 Task: Insert a line.
Action: Mouse moved to (102, 68)
Screenshot: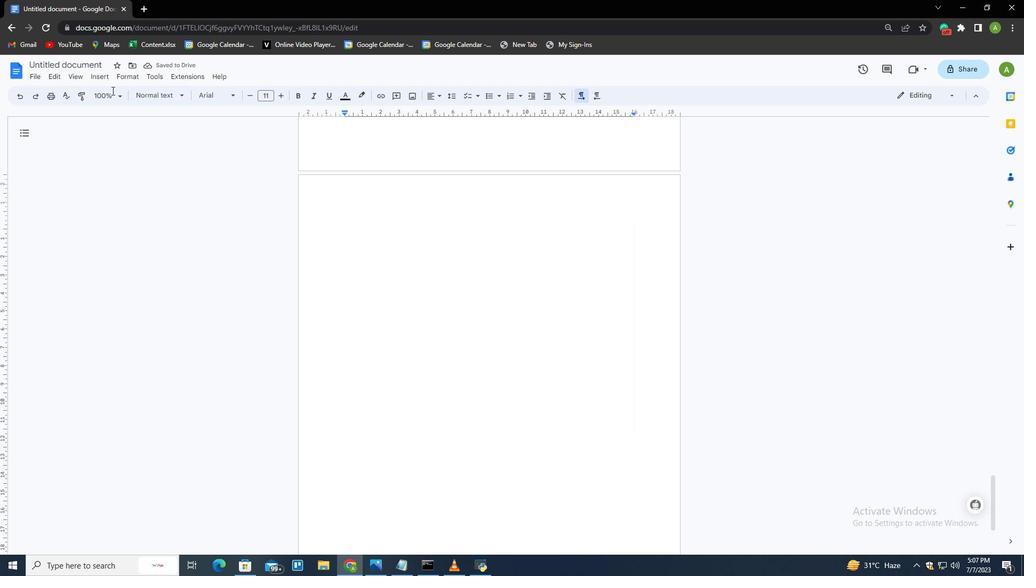 
Action: Mouse pressed left at (102, 68)
Screenshot: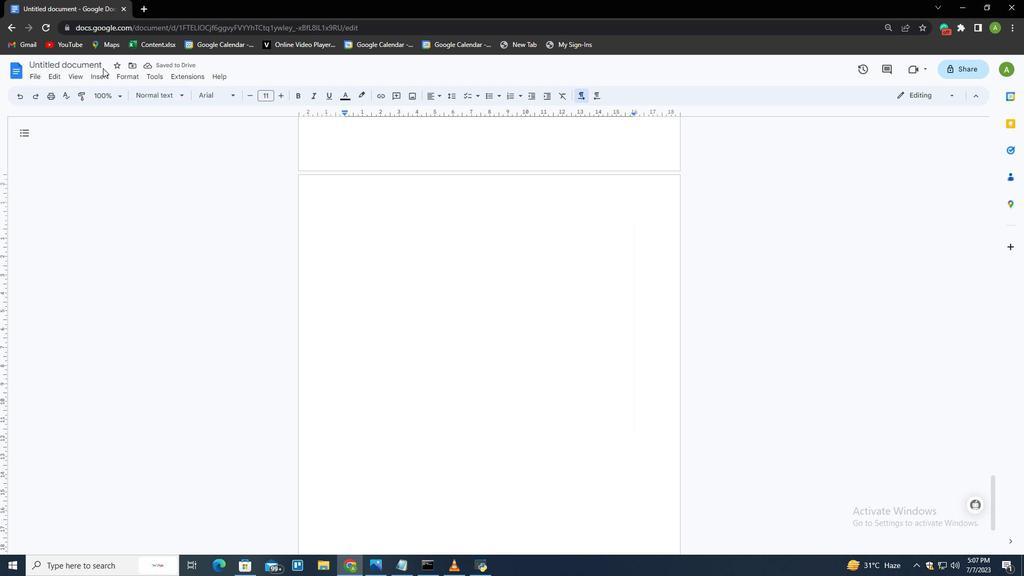 
Action: Mouse moved to (102, 76)
Screenshot: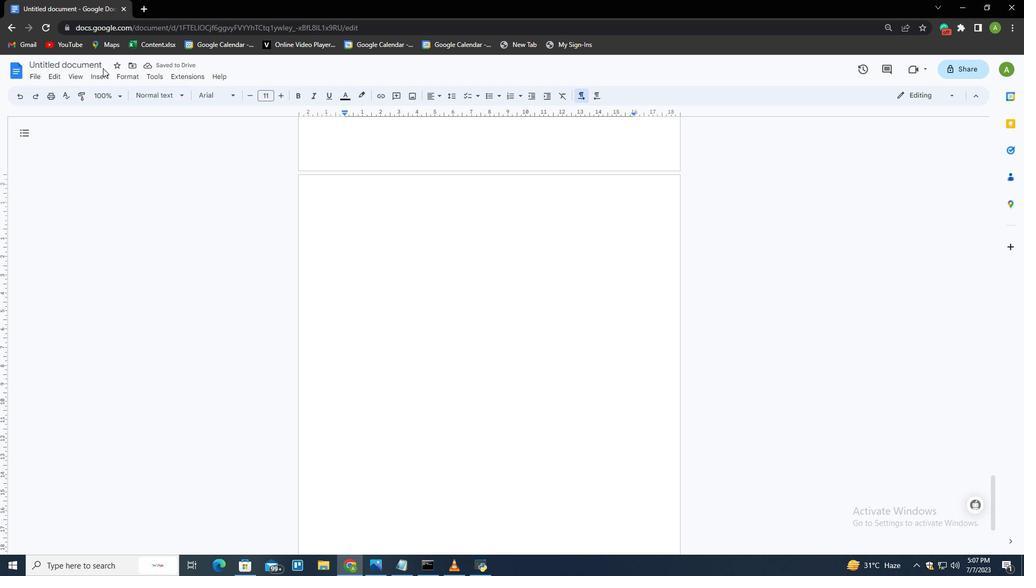 
Action: Mouse pressed left at (102, 76)
Screenshot: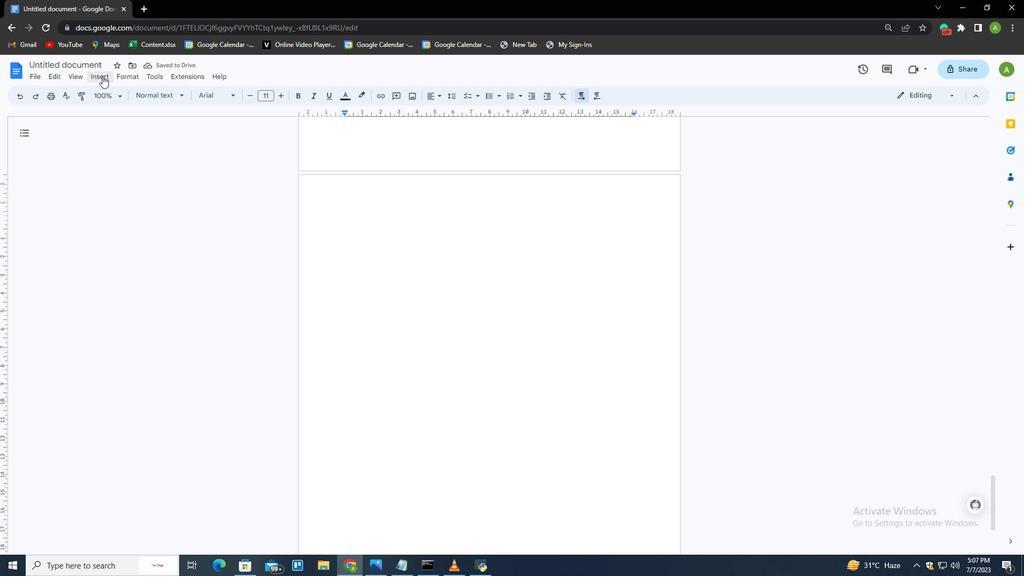 
Action: Mouse moved to (131, 128)
Screenshot: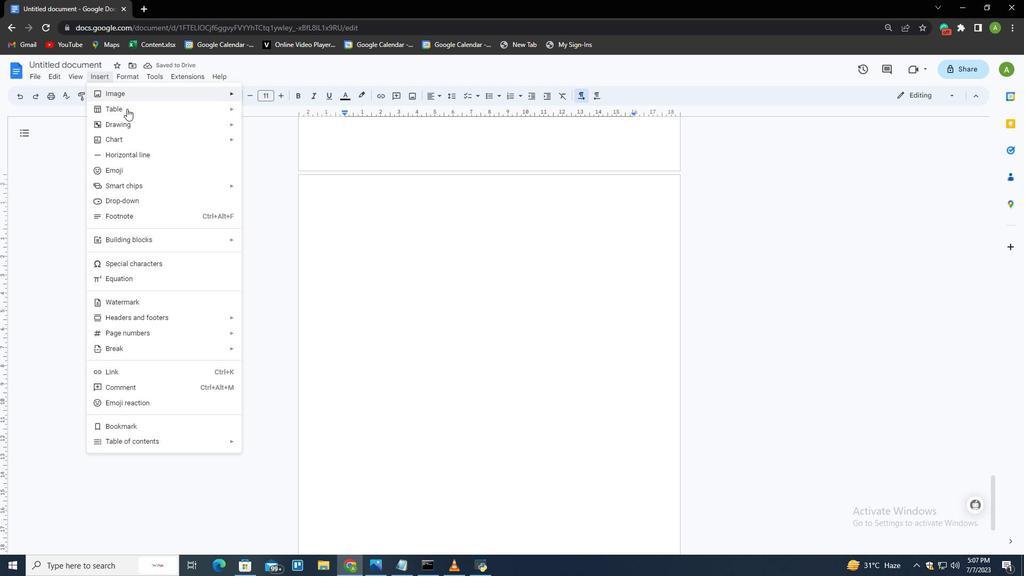 
Action: Mouse pressed left at (131, 128)
Screenshot: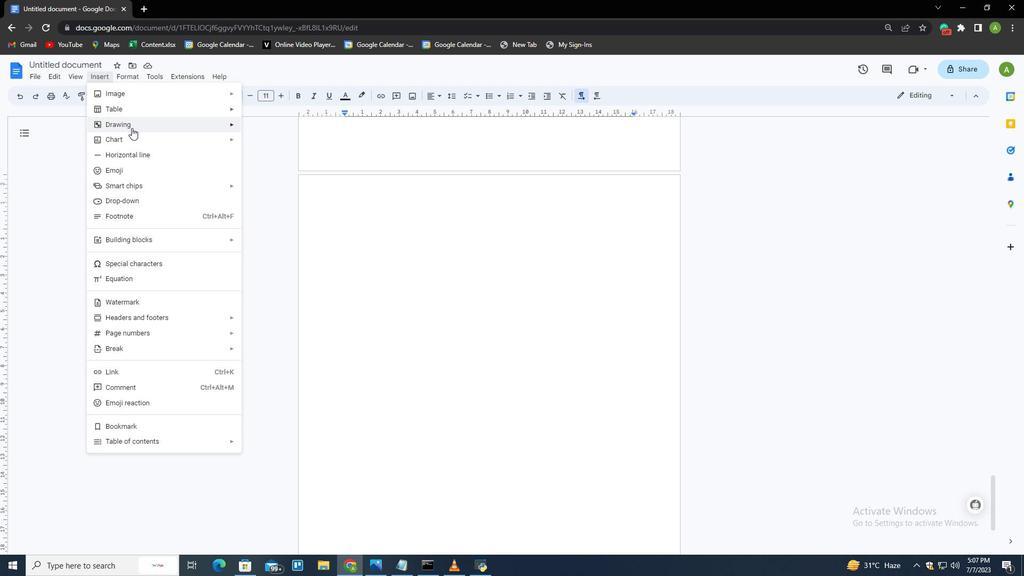 
Action: Mouse moved to (282, 128)
Screenshot: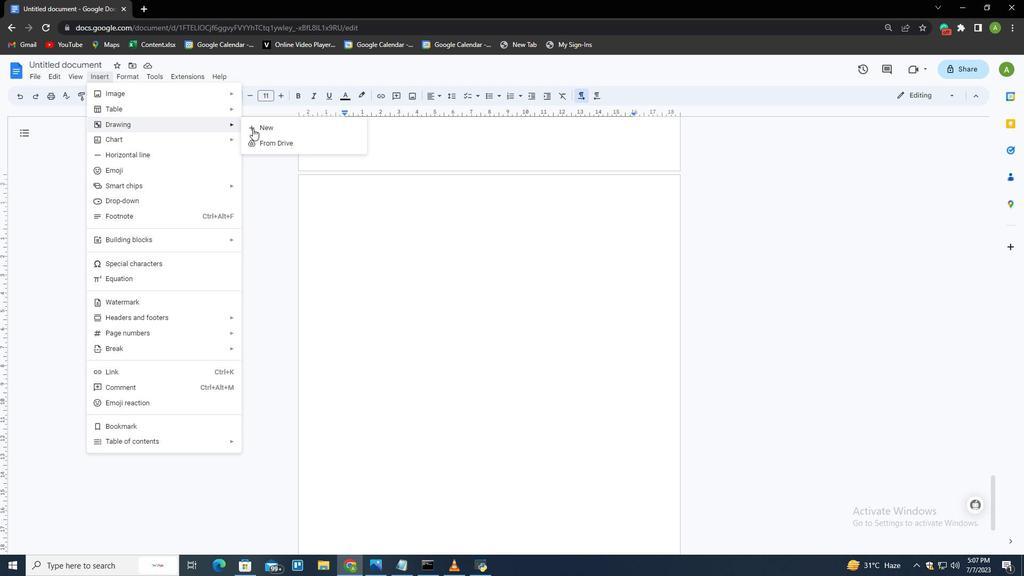 
Action: Mouse pressed left at (282, 128)
Screenshot: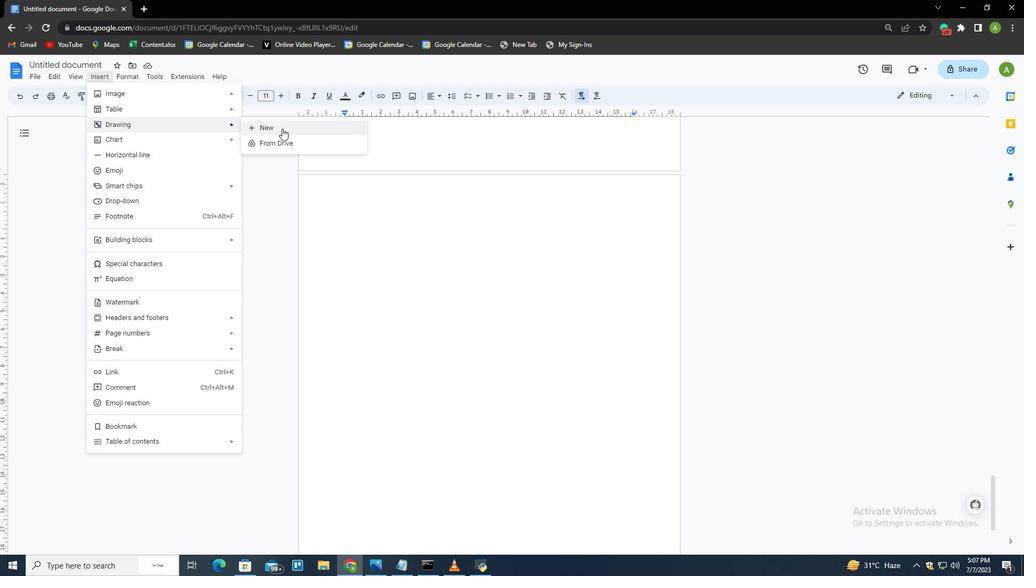 
Action: Mouse moved to (399, 120)
Screenshot: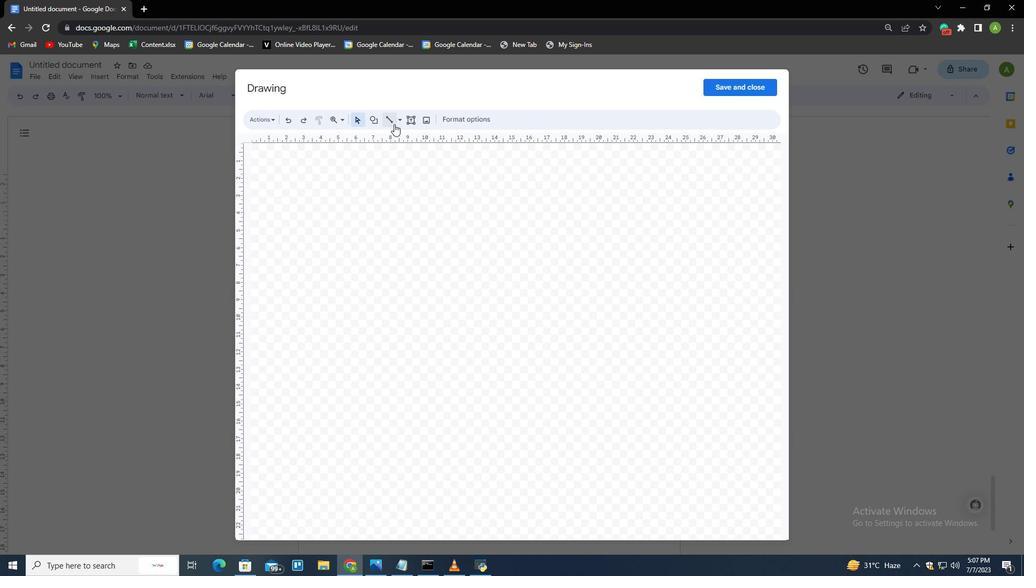 
Action: Mouse pressed left at (399, 120)
Screenshot: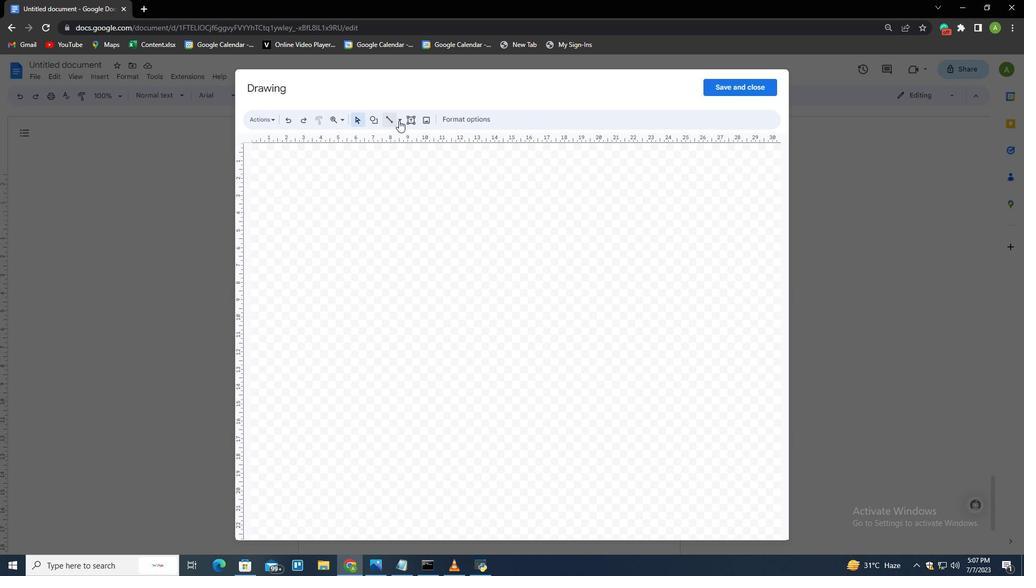 
Action: Mouse moved to (404, 136)
Screenshot: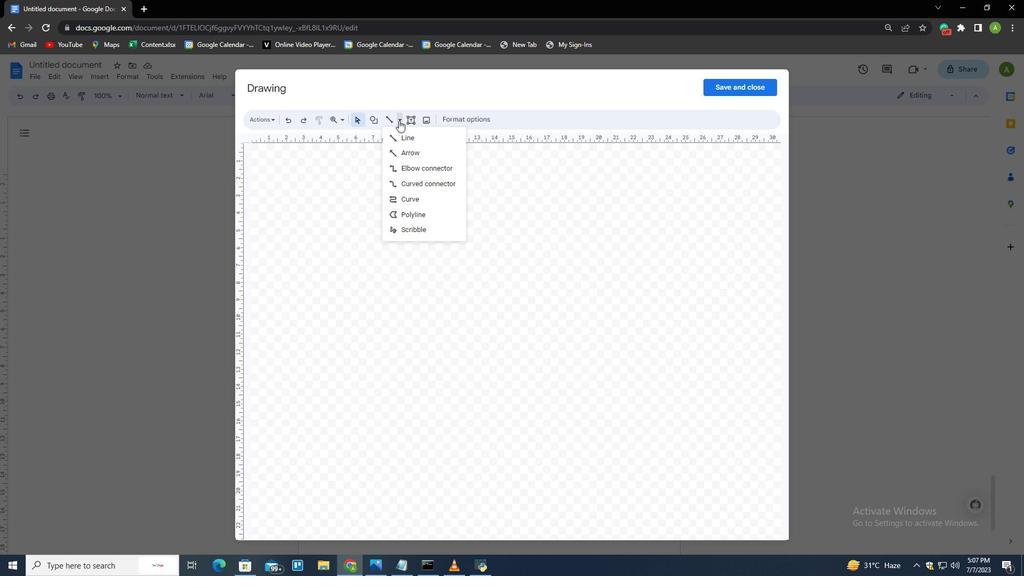 
Action: Mouse pressed left at (404, 136)
Screenshot: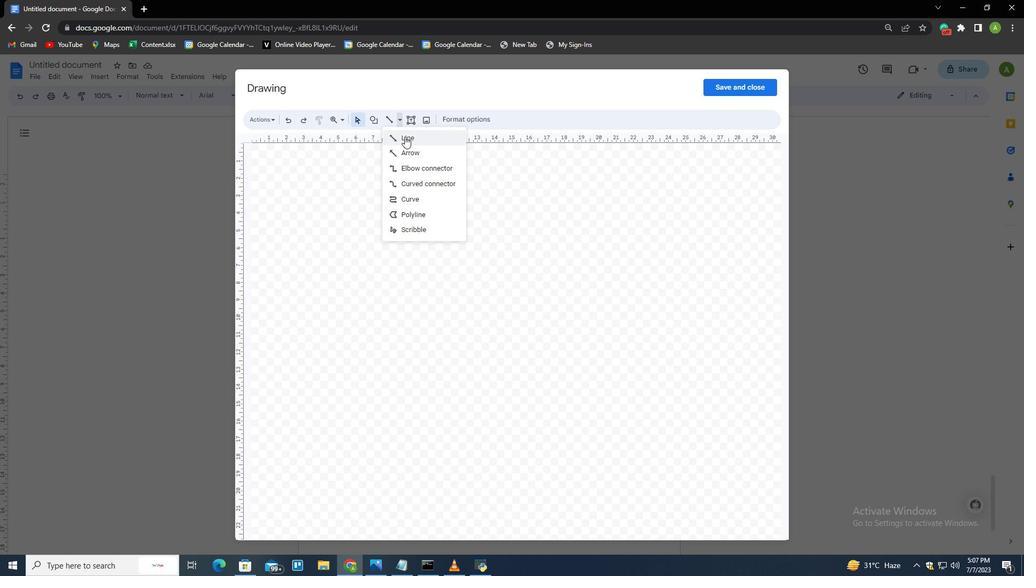 
Action: Mouse moved to (360, 233)
Screenshot: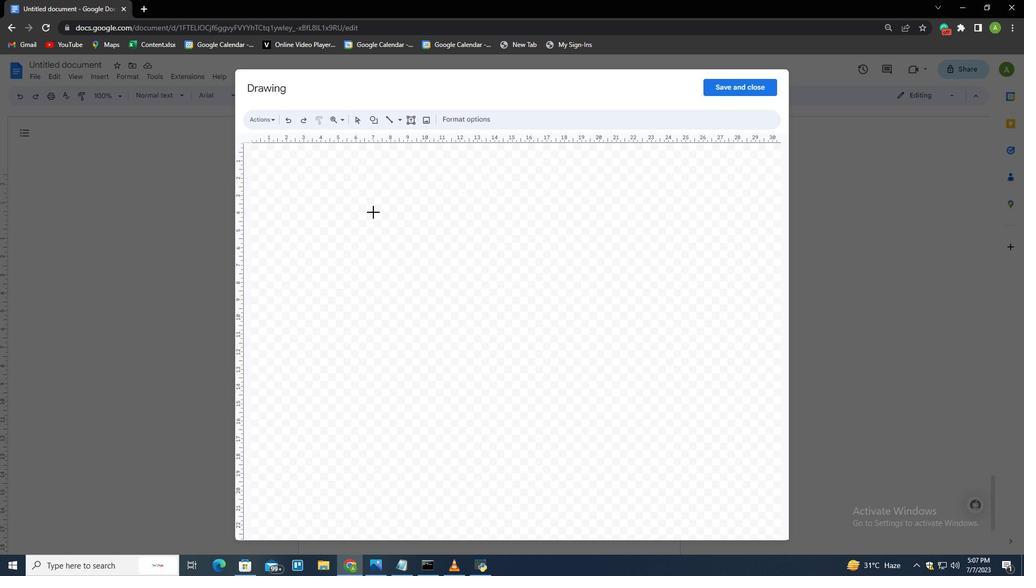 
Action: Mouse pressed left at (360, 233)
Screenshot: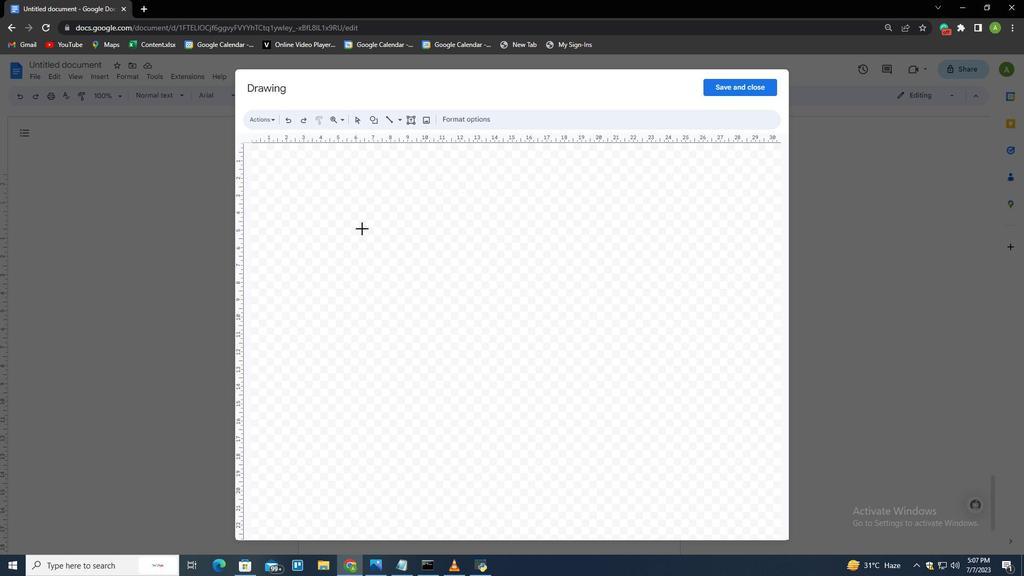 
Action: Mouse moved to (505, 315)
Screenshot: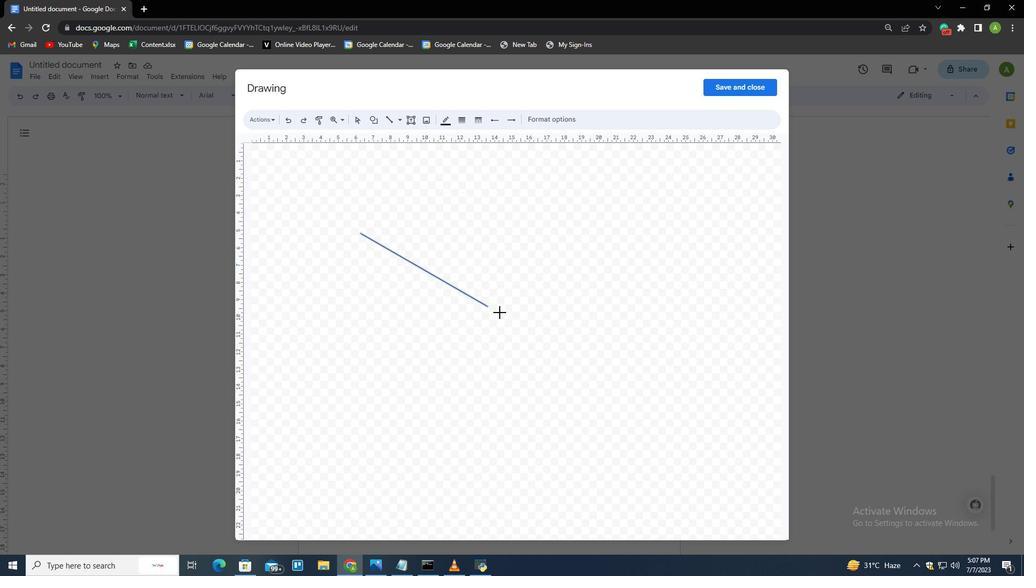
